 Task: Select the workspace "Agenda".
Action: Mouse pressed left at (345, 87)
Screenshot: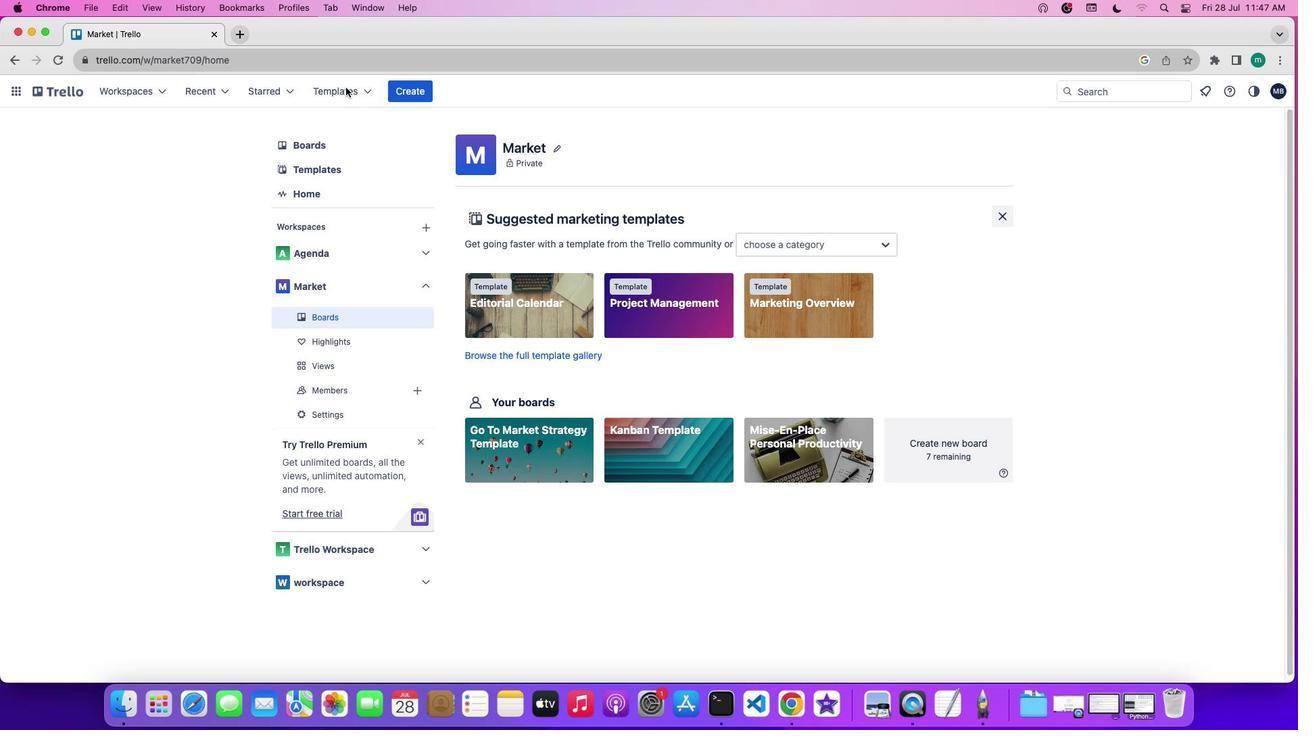 
Action: Mouse pressed left at (345, 87)
Screenshot: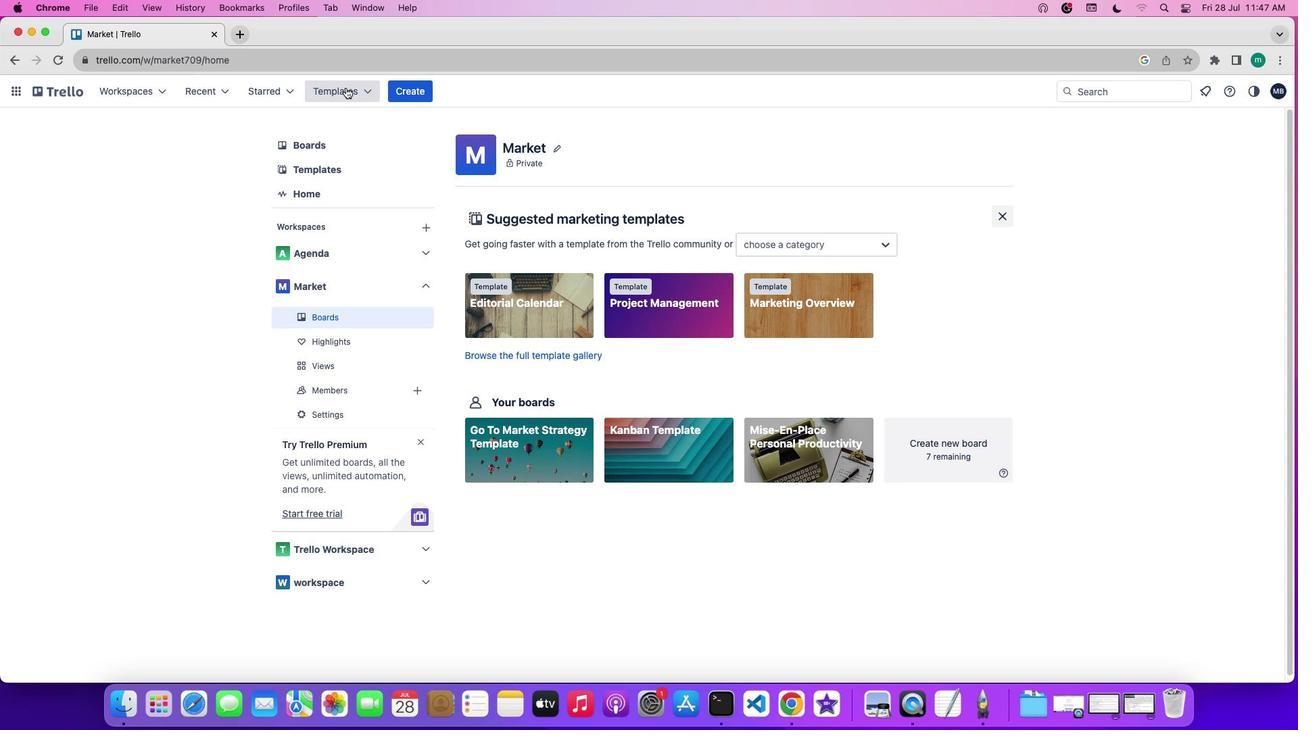 
Action: Mouse moved to (465, 349)
Screenshot: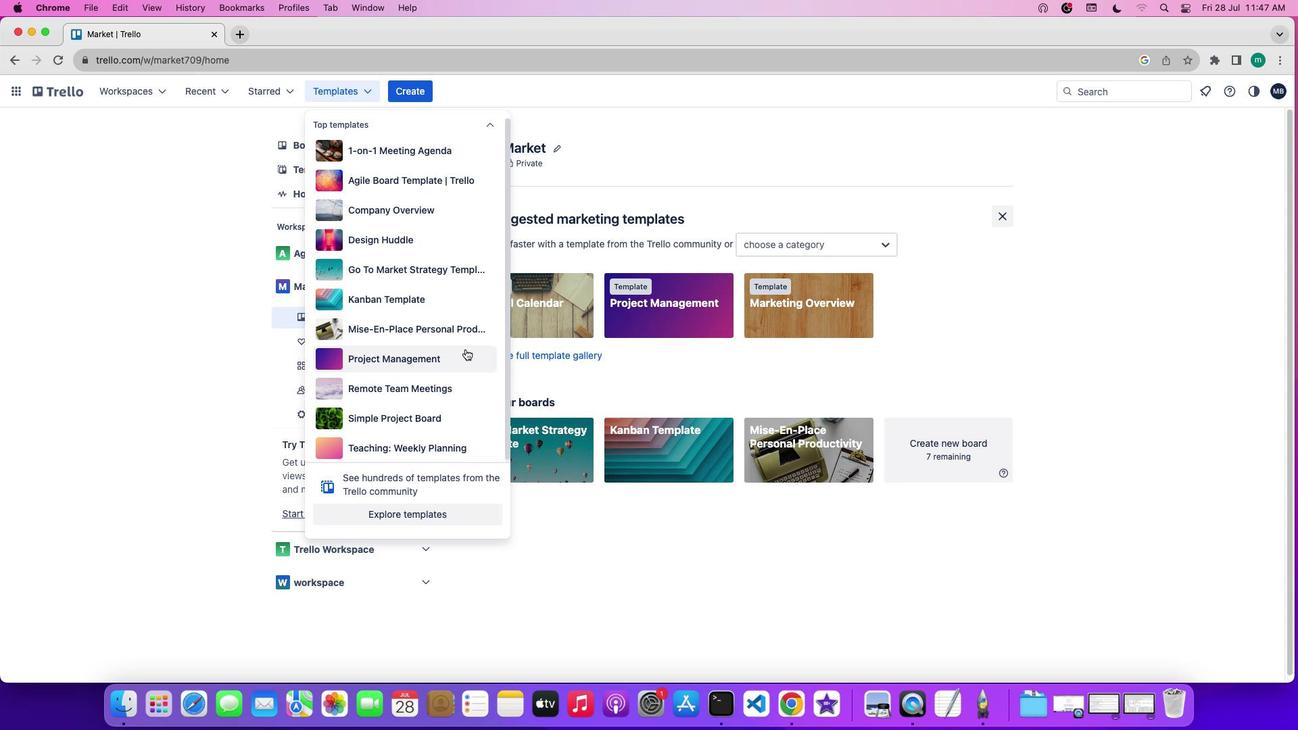 
Action: Mouse pressed left at (465, 349)
Screenshot: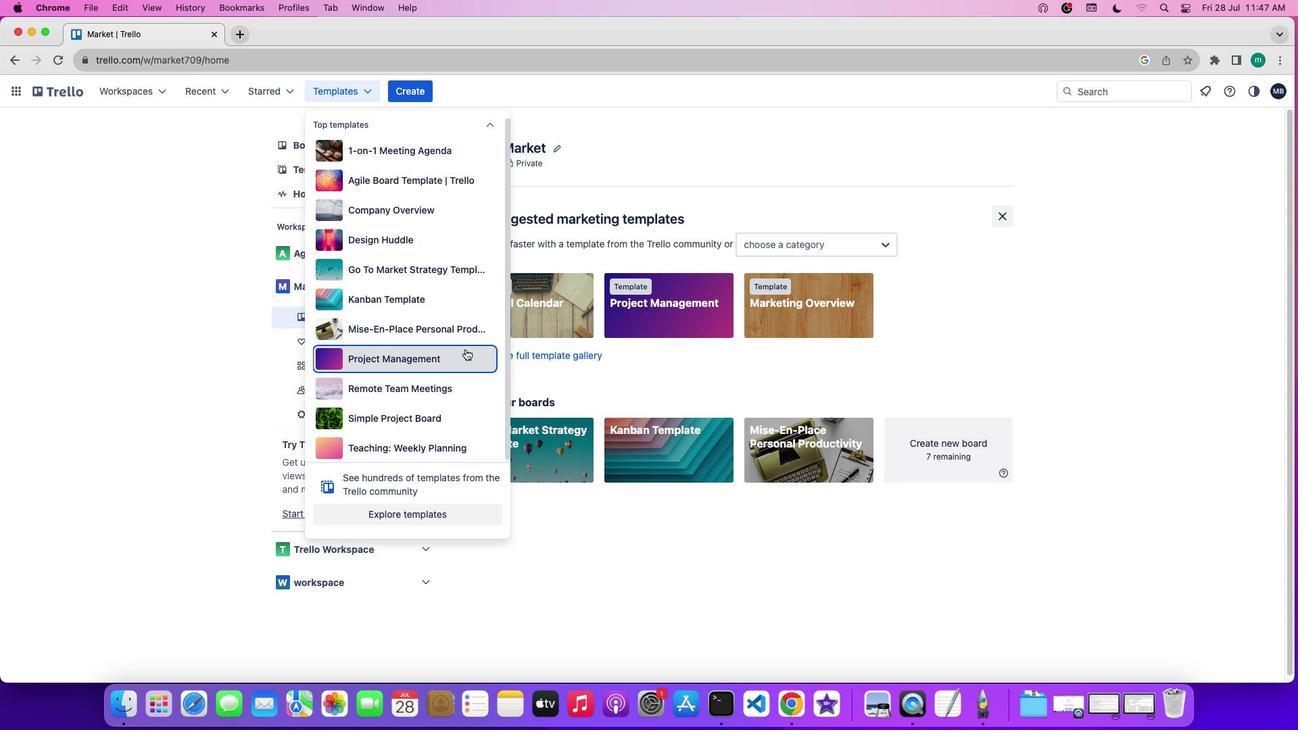 
Action: Mouse moved to (479, 302)
Screenshot: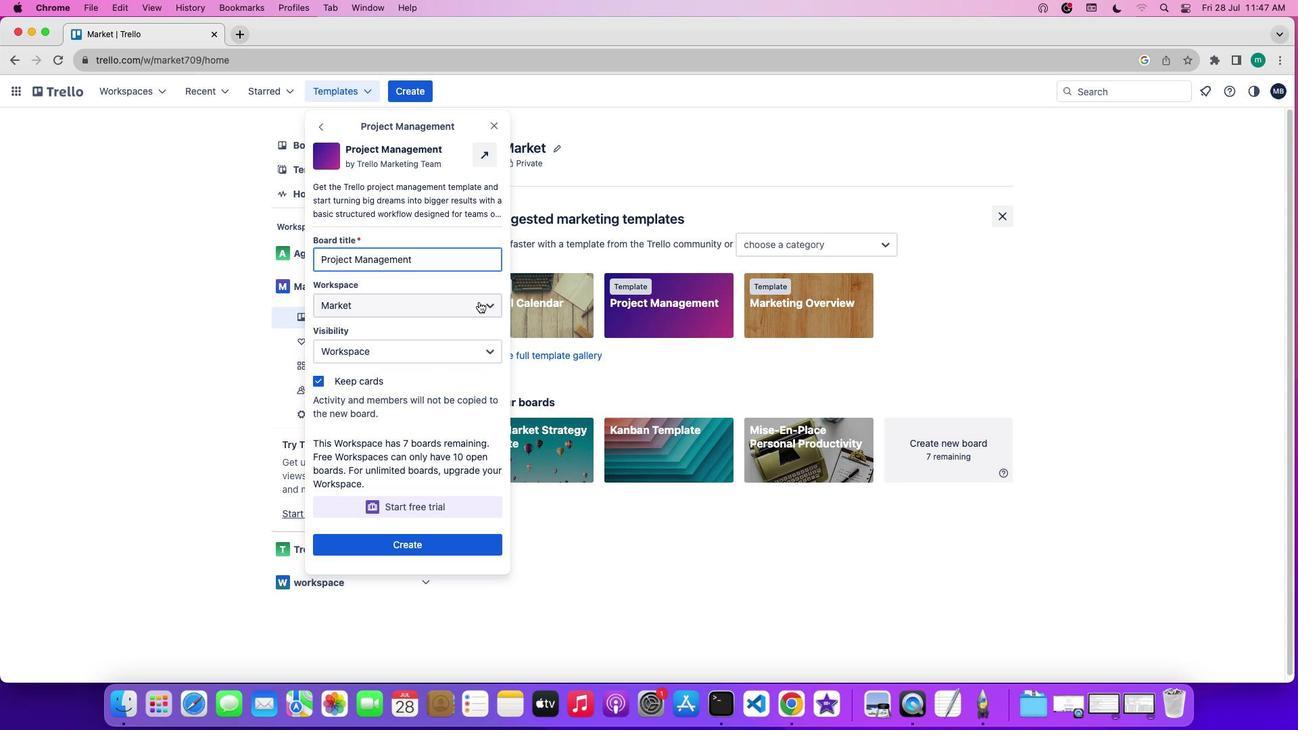 
Action: Mouse pressed left at (479, 302)
Screenshot: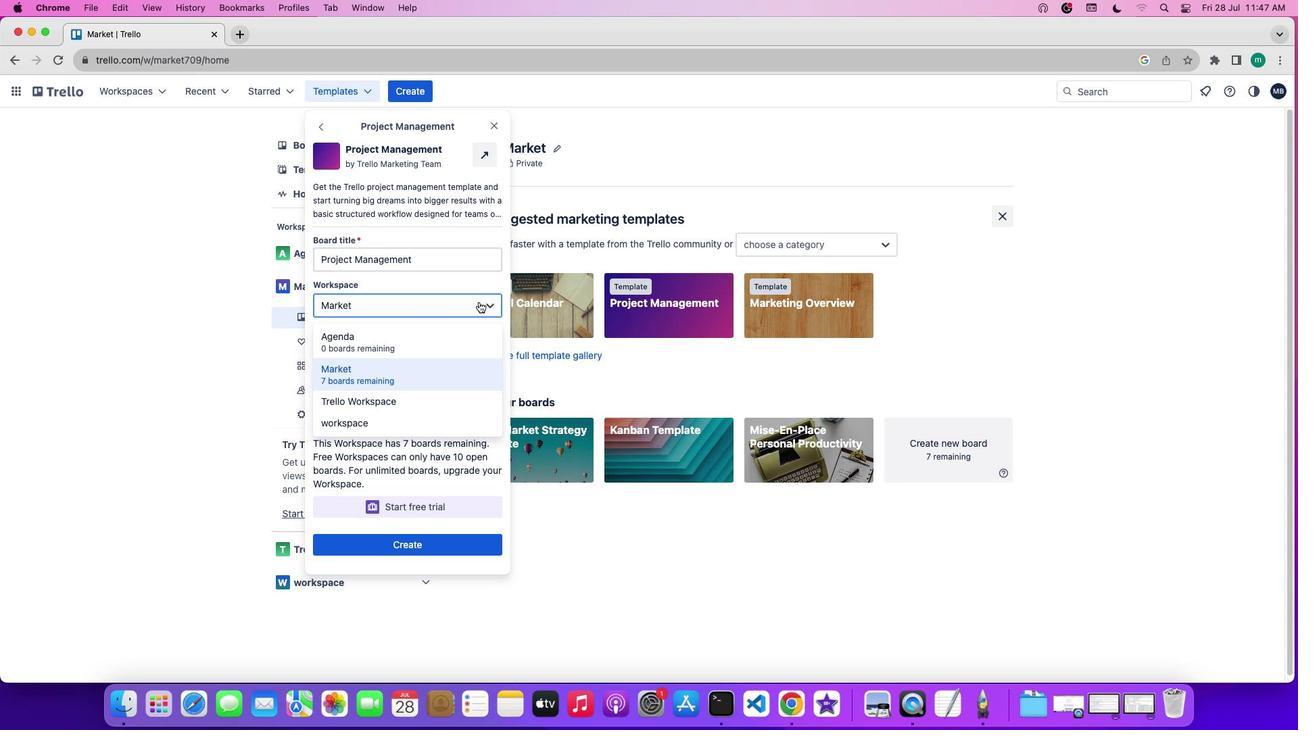 
Action: Mouse moved to (475, 334)
Screenshot: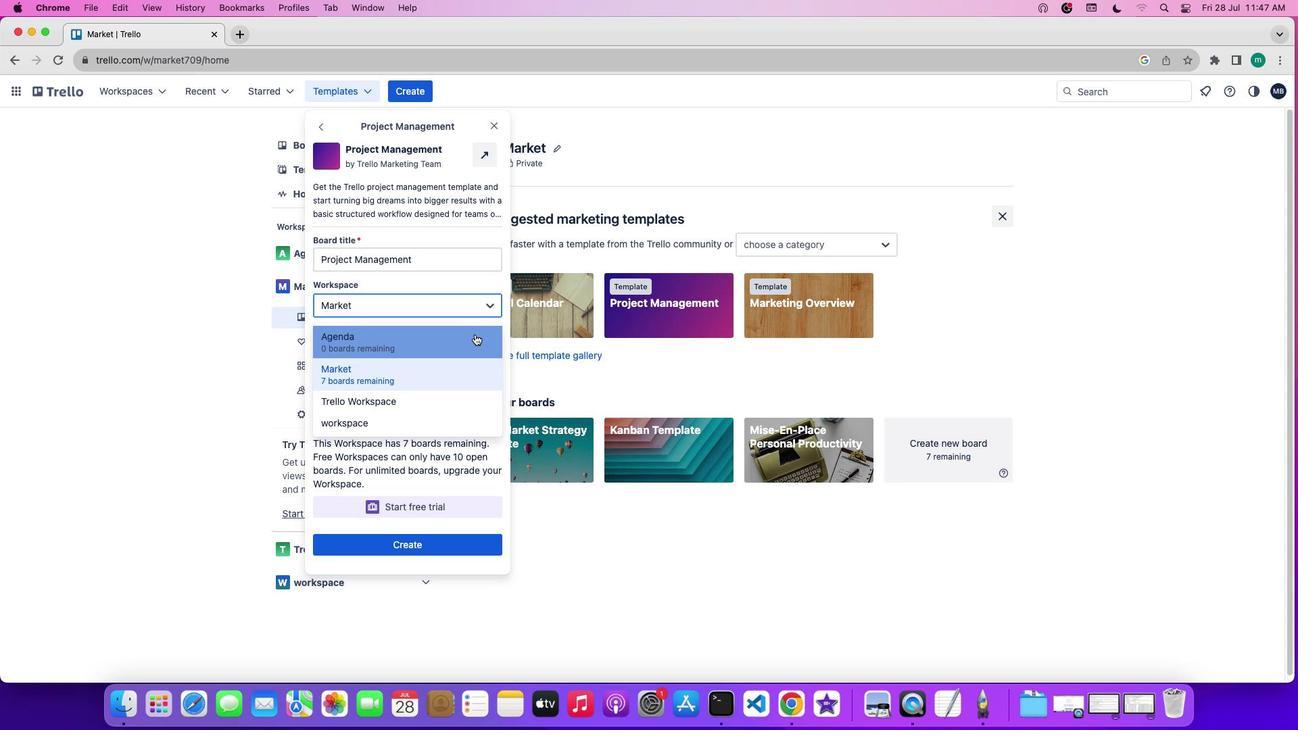 
Action: Mouse pressed left at (475, 334)
Screenshot: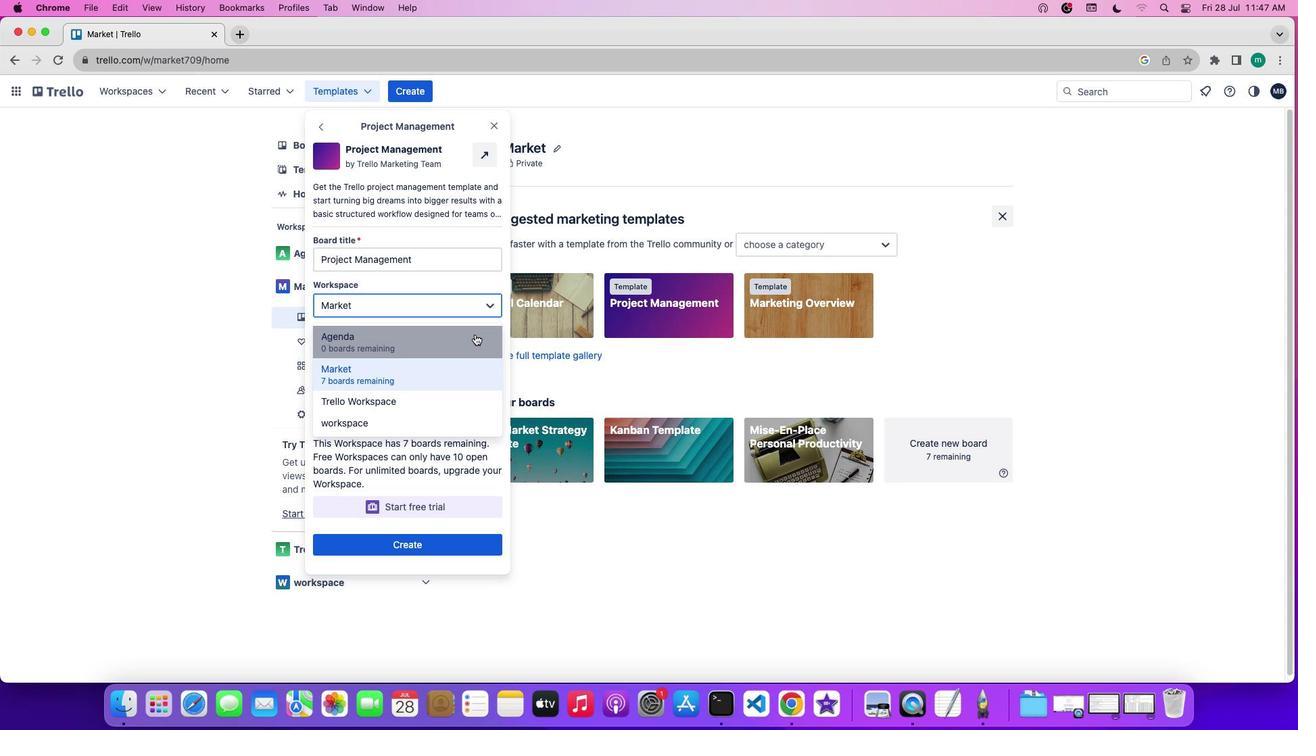 
